 Task: Add Attachment from Google Drive to Card Card0003 in Board Board0001 in Development in Trello
Action: Mouse moved to (616, 104)
Screenshot: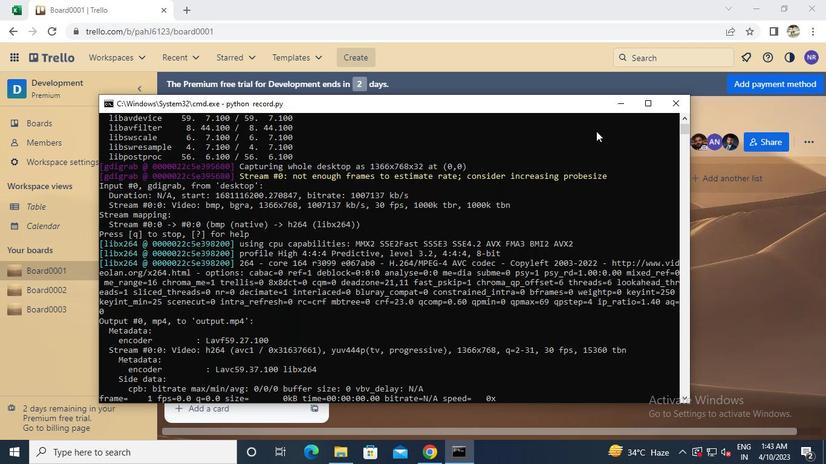 
Action: Mouse pressed left at (616, 104)
Screenshot: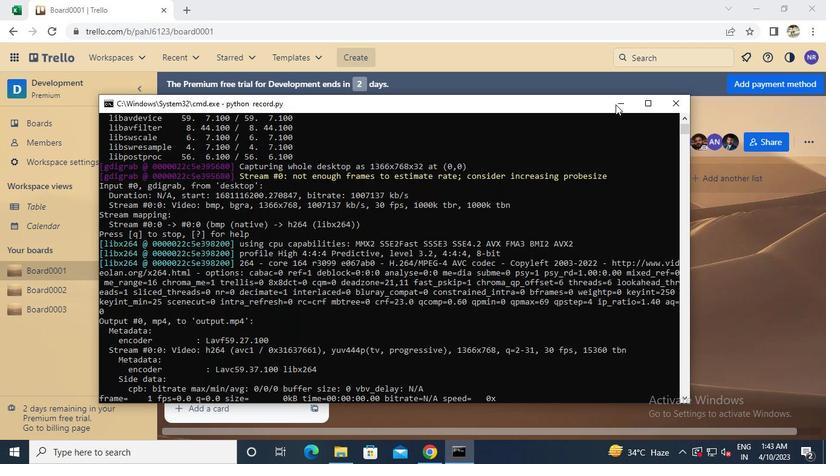 
Action: Mouse moved to (246, 340)
Screenshot: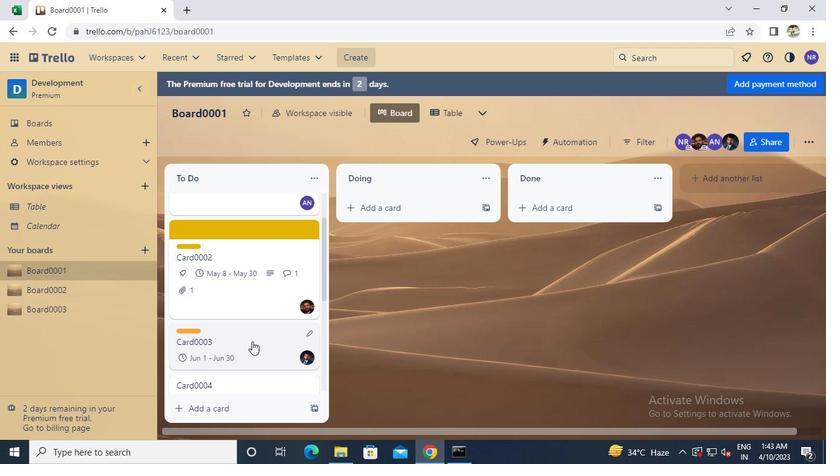 
Action: Mouse pressed left at (246, 340)
Screenshot: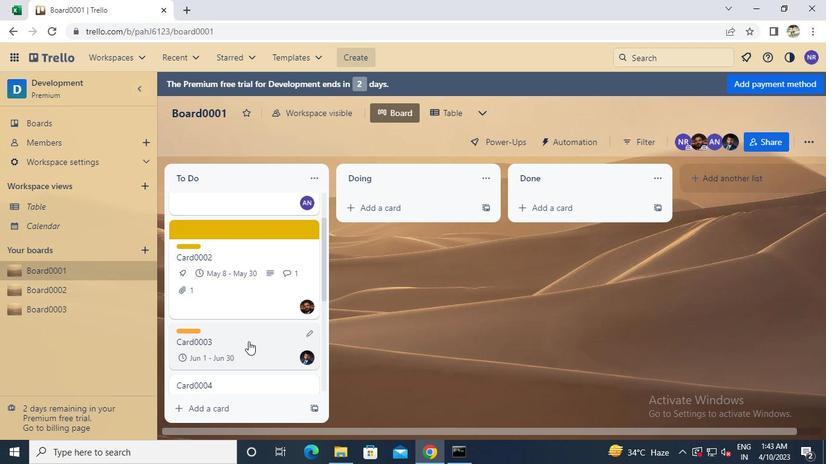 
Action: Mouse moved to (555, 296)
Screenshot: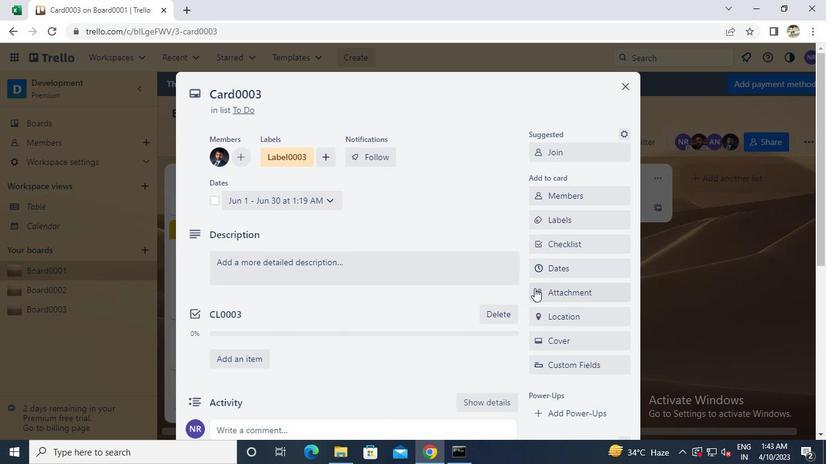 
Action: Mouse pressed left at (555, 296)
Screenshot: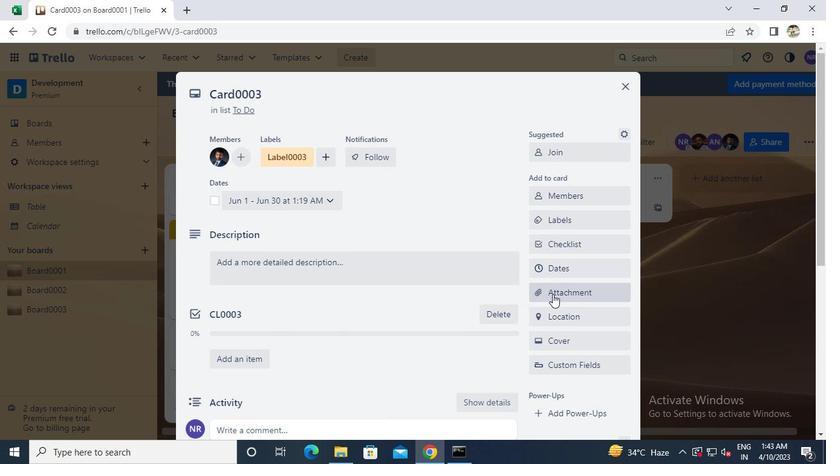
Action: Mouse moved to (570, 149)
Screenshot: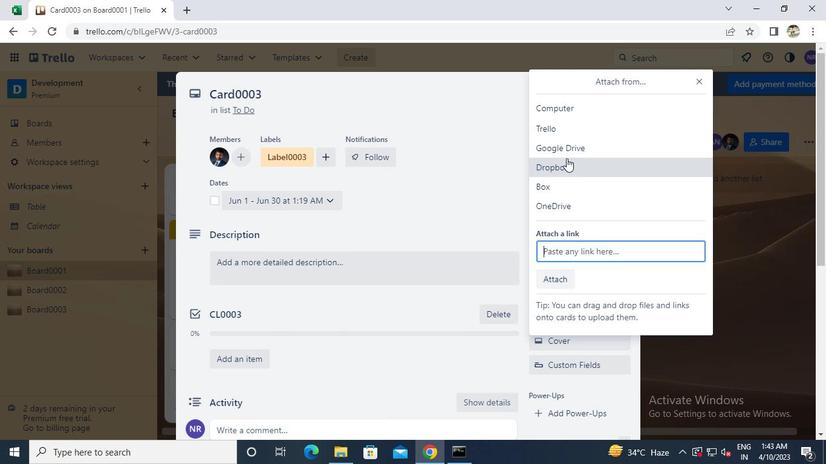 
Action: Mouse pressed left at (570, 149)
Screenshot: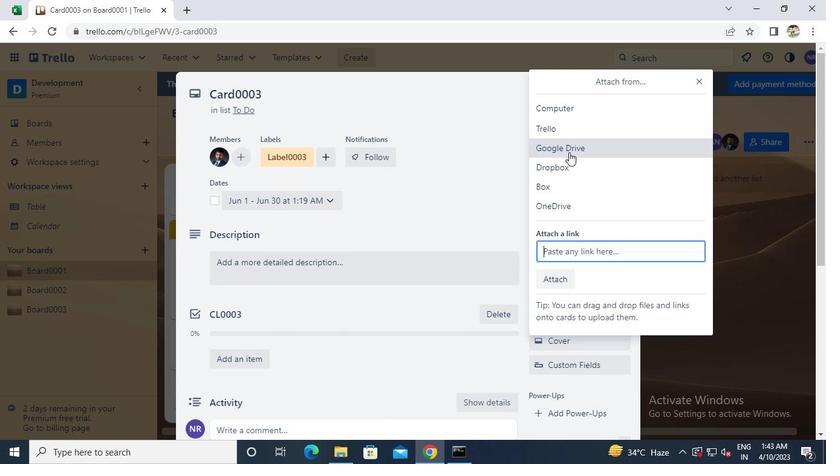 
Action: Mouse moved to (345, 265)
Screenshot: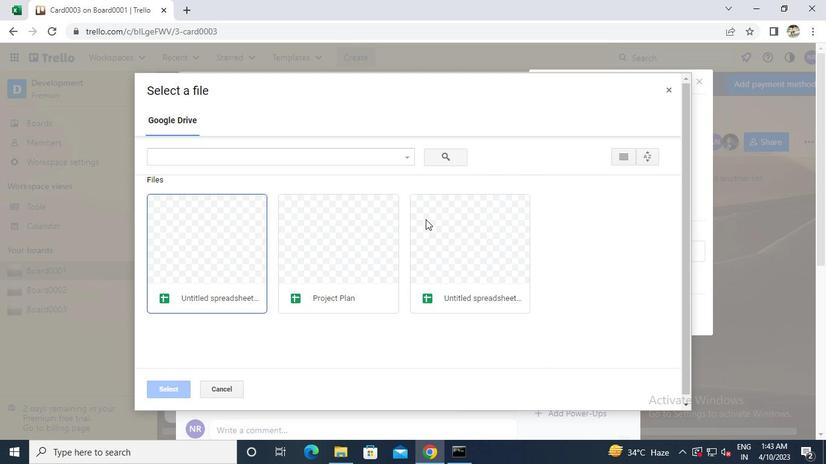 
Action: Mouse pressed left at (345, 265)
Screenshot: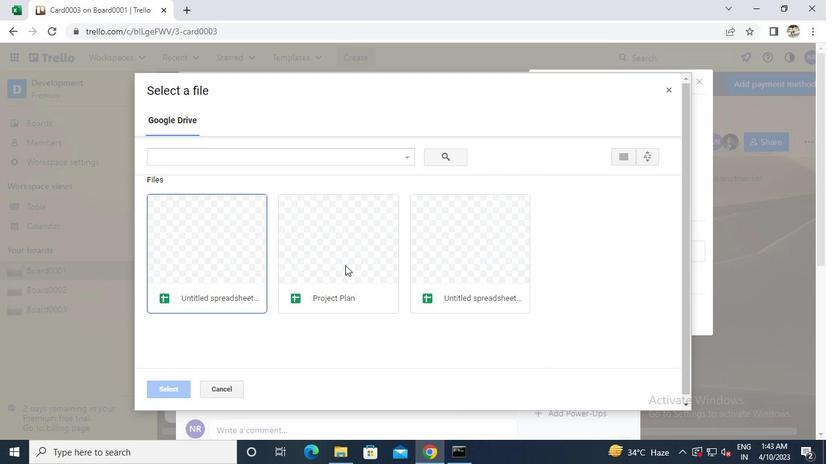 
Action: Mouse moved to (153, 391)
Screenshot: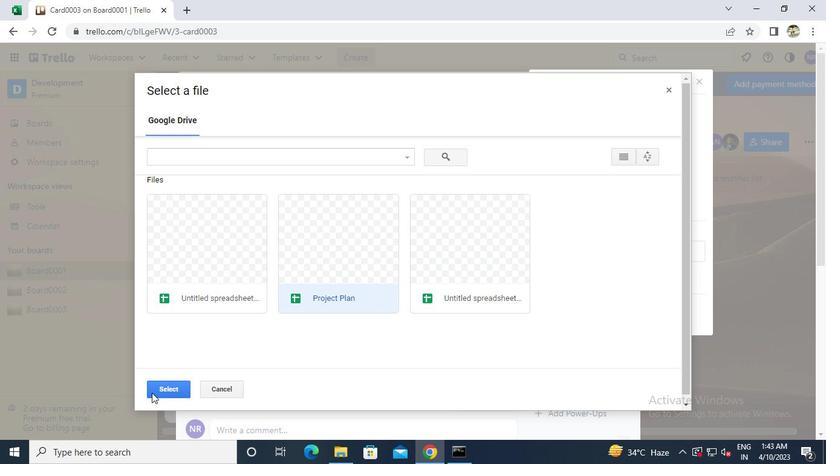 
Action: Mouse pressed left at (153, 391)
Screenshot: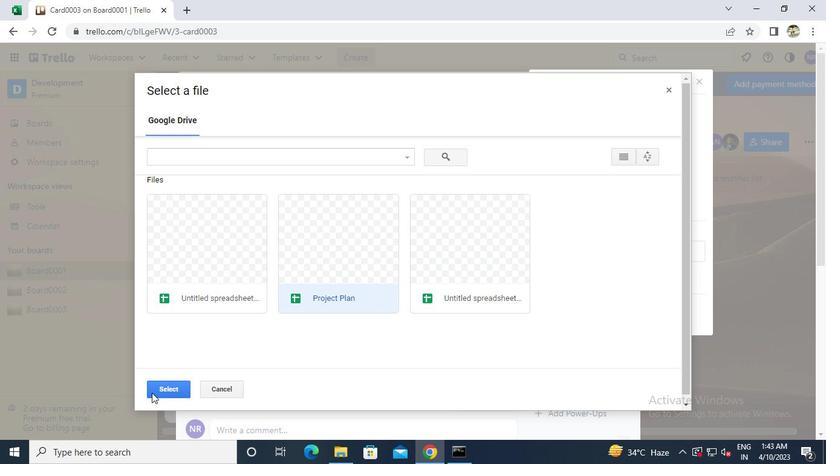 
Action: Mouse moved to (627, 84)
Screenshot: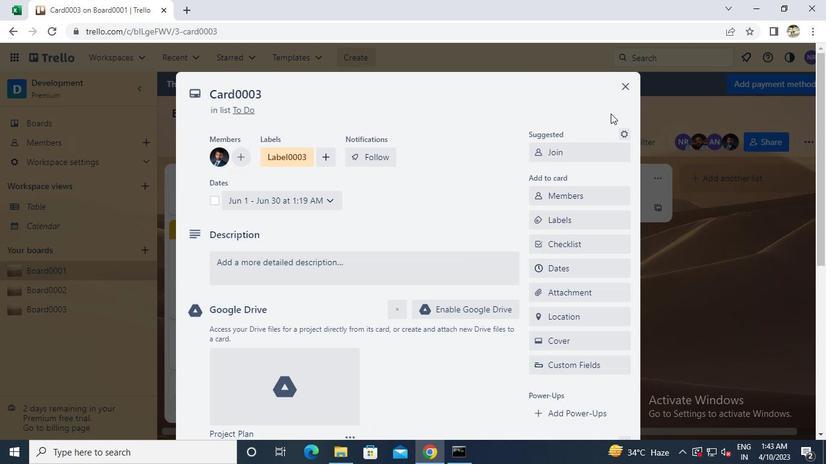 
Action: Mouse pressed left at (627, 84)
Screenshot: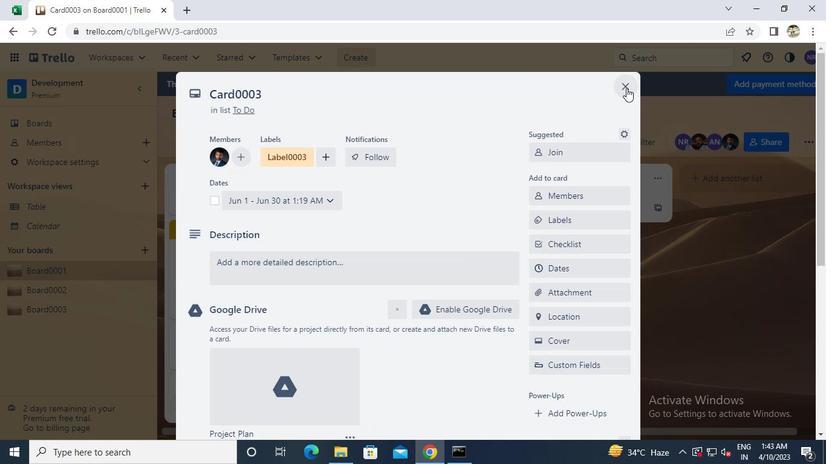 
Action: Mouse moved to (461, 457)
Screenshot: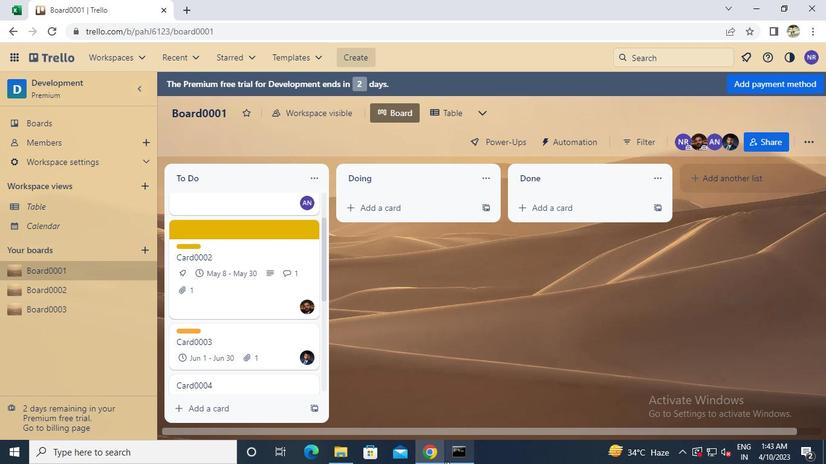 
Action: Mouse pressed left at (461, 457)
Screenshot: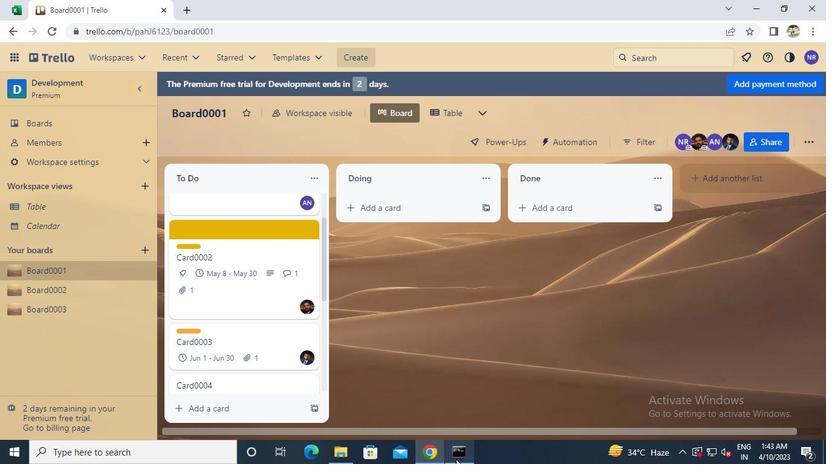 
Action: Mouse moved to (673, 102)
Screenshot: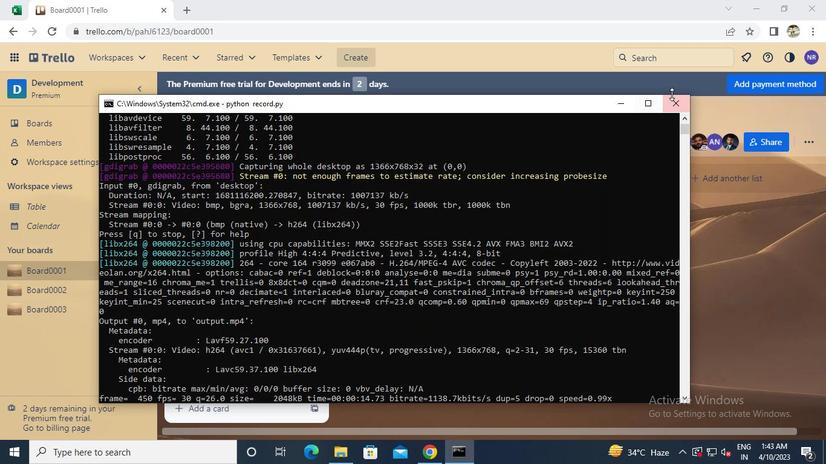 
Action: Mouse pressed left at (673, 102)
Screenshot: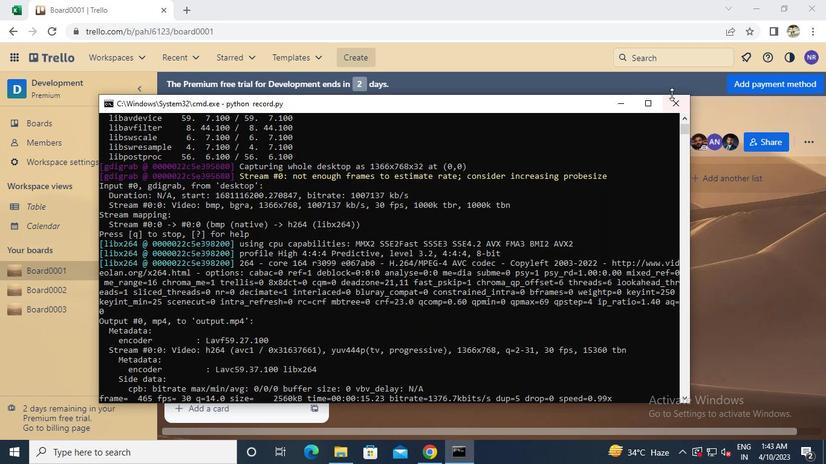 
